 Task: Apply the theme  ""Swiss"".
Action: Mouse moved to (160, 58)
Screenshot: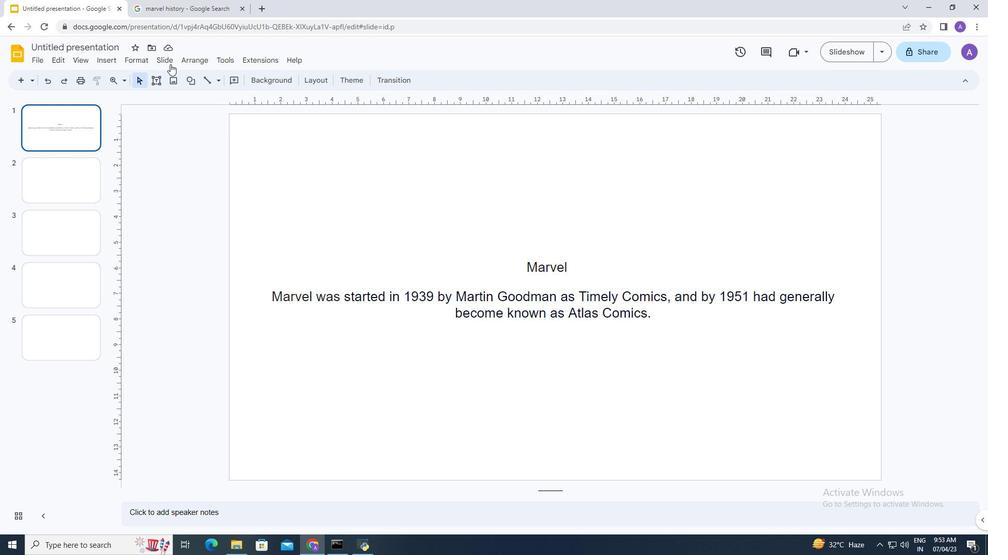 
Action: Mouse pressed left at (160, 58)
Screenshot: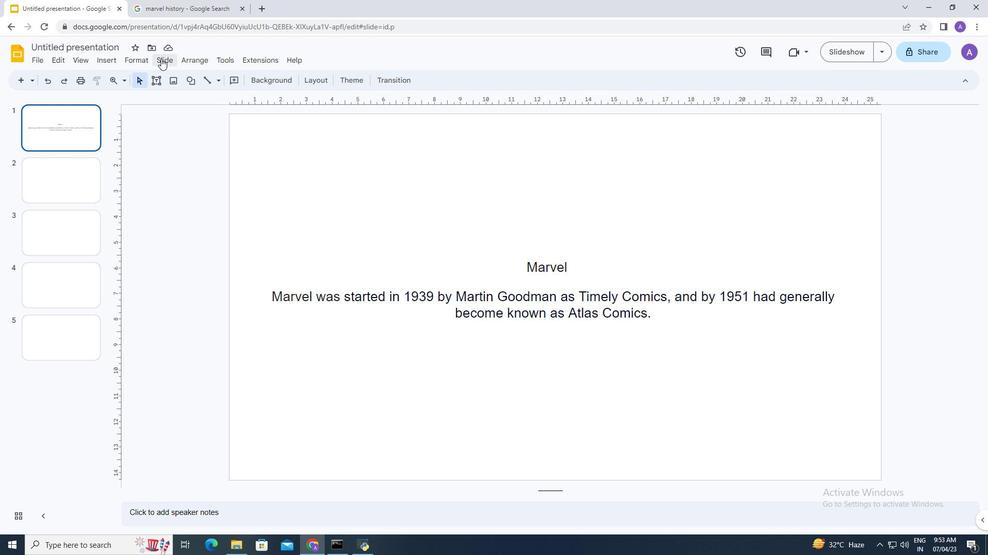 
Action: Mouse moved to (220, 241)
Screenshot: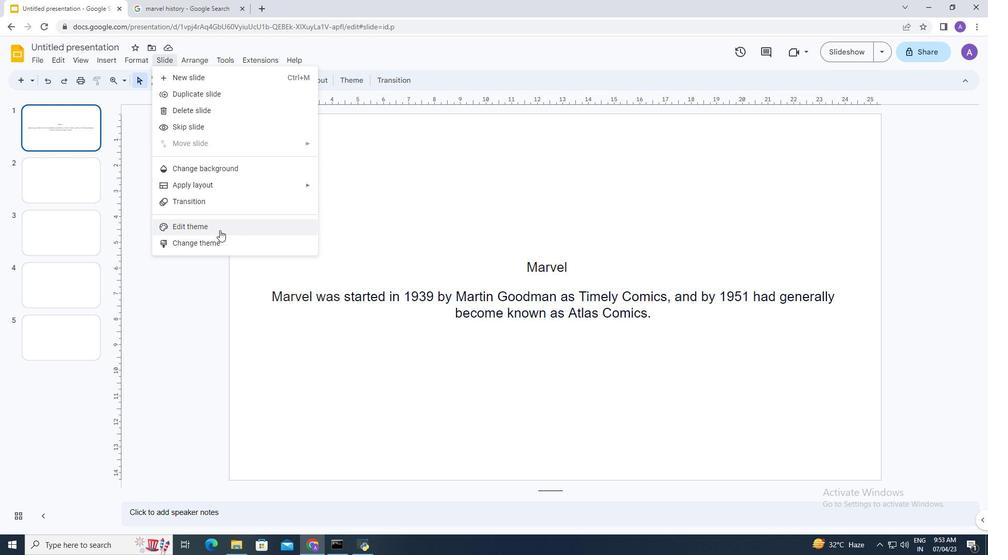 
Action: Mouse pressed left at (220, 241)
Screenshot: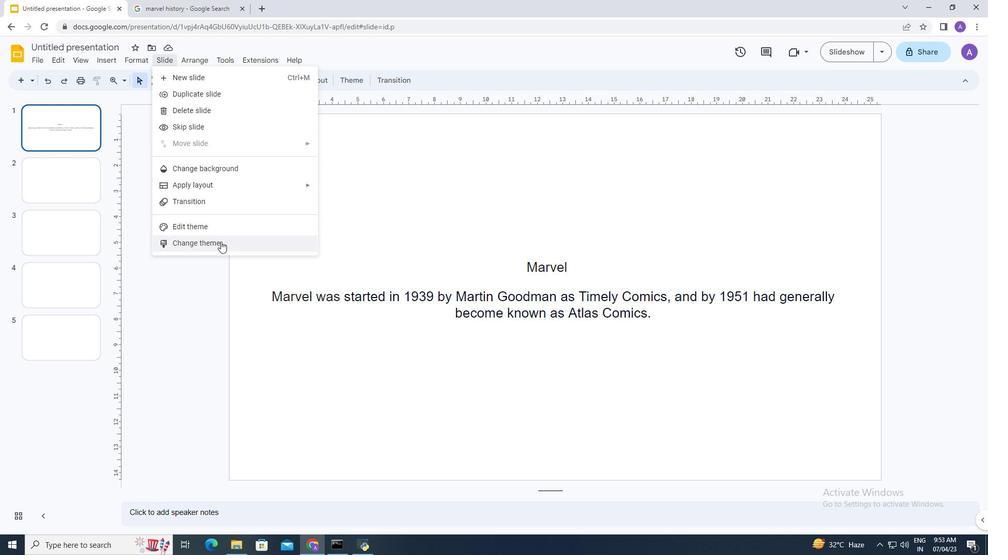 
Action: Mouse moved to (850, 270)
Screenshot: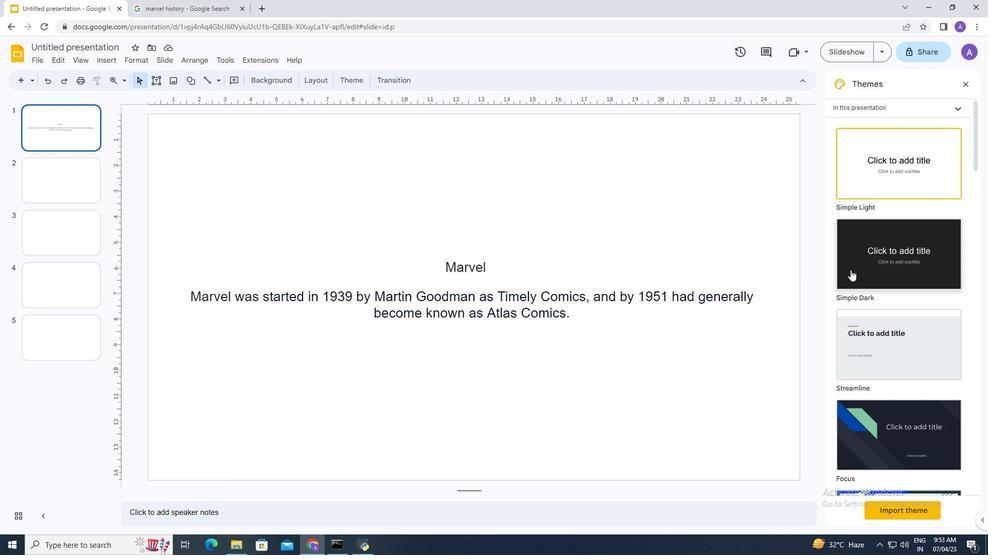 
Action: Mouse scrolled (850, 269) with delta (0, 0)
Screenshot: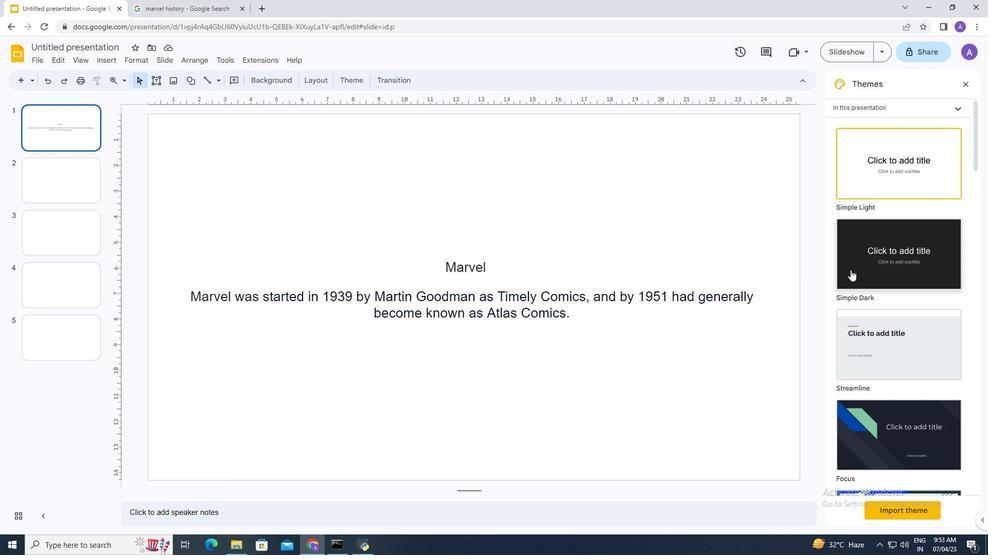 
Action: Mouse moved to (851, 270)
Screenshot: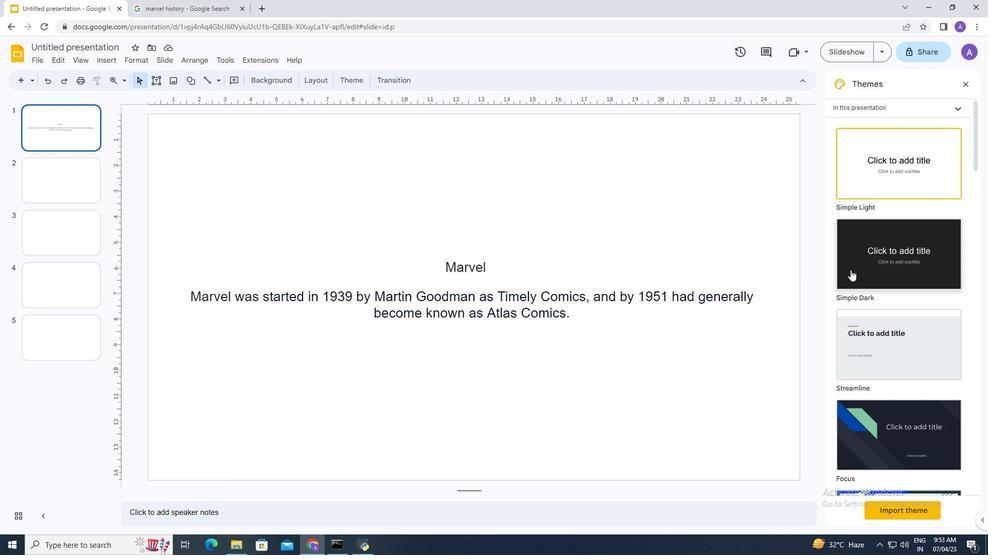 
Action: Mouse scrolled (851, 269) with delta (0, 0)
Screenshot: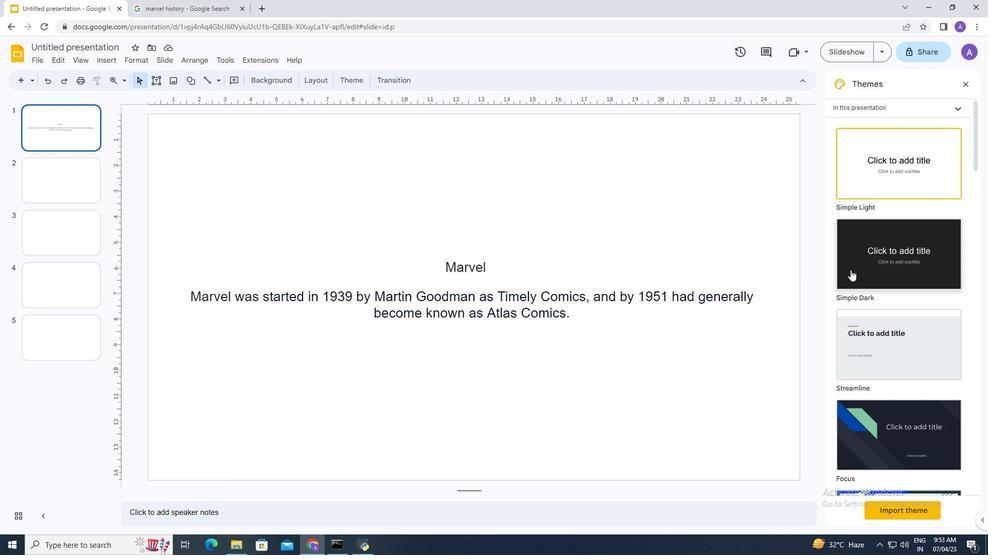 
Action: Mouse scrolled (851, 269) with delta (0, 0)
Screenshot: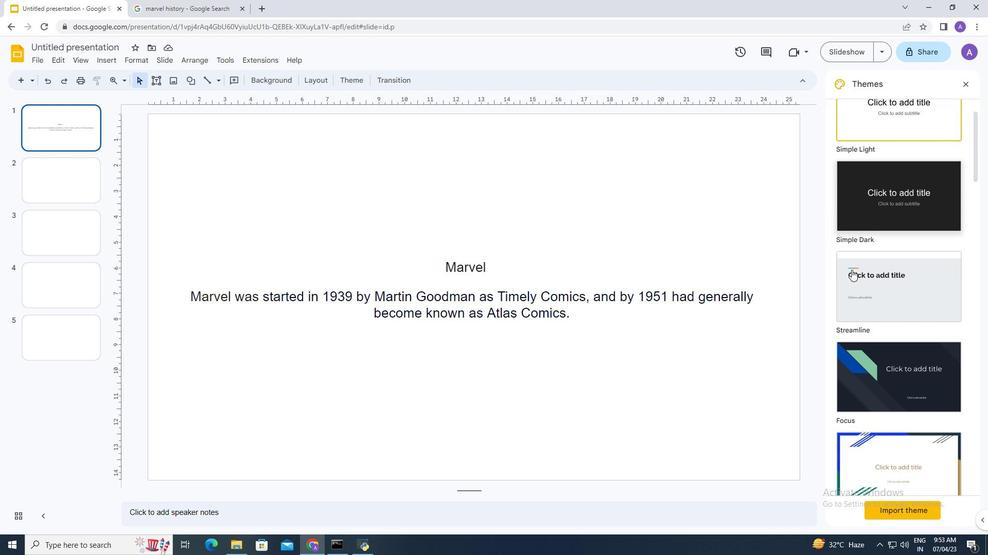 
Action: Mouse moved to (853, 271)
Screenshot: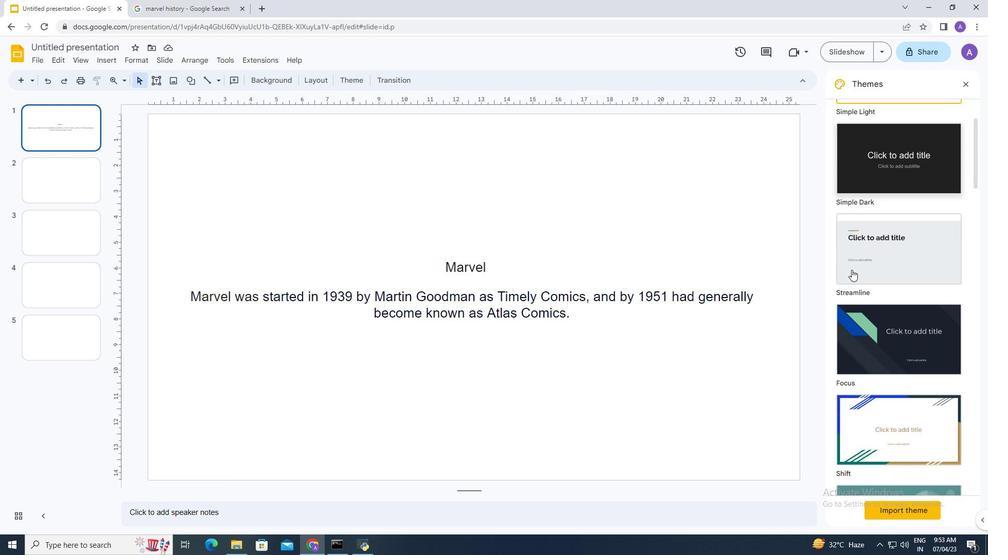 
Action: Mouse scrolled (853, 271) with delta (0, 0)
Screenshot: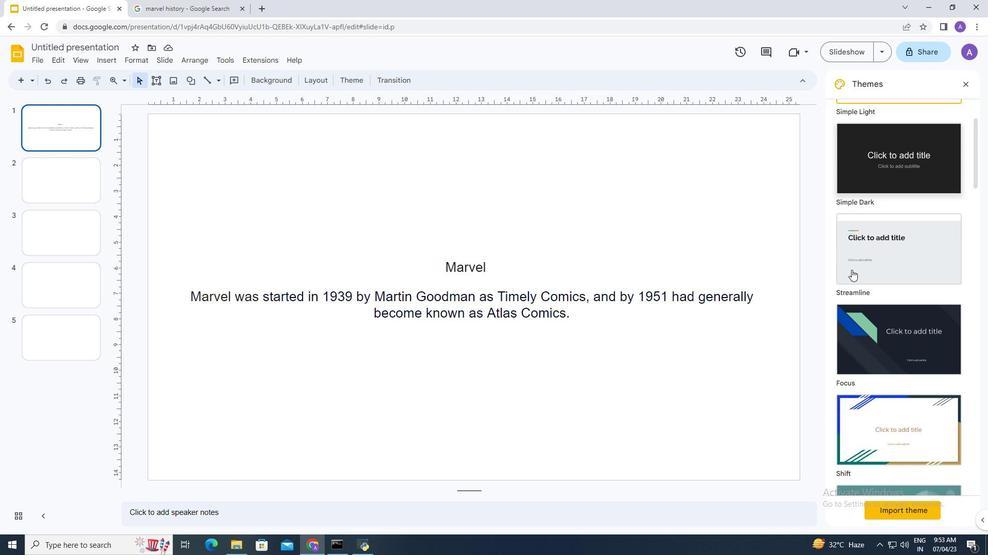 
Action: Mouse moved to (862, 283)
Screenshot: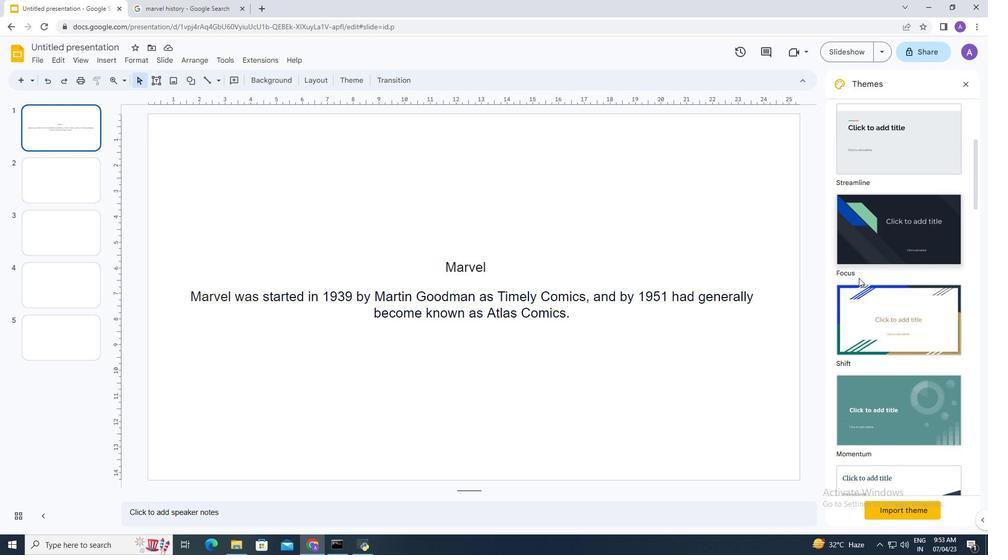 
Action: Mouse scrolled (862, 282) with delta (0, 0)
Screenshot: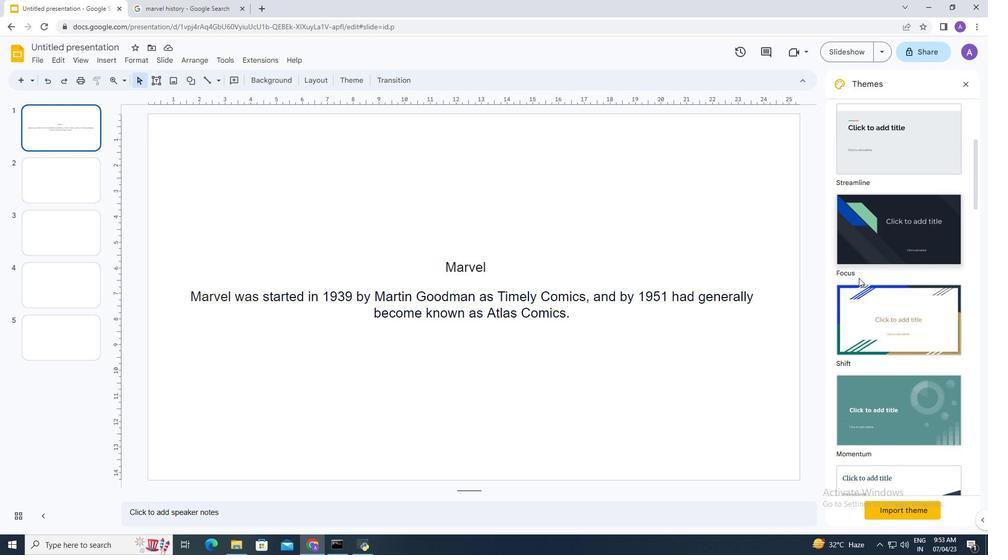 
Action: Mouse scrolled (862, 282) with delta (0, 0)
Screenshot: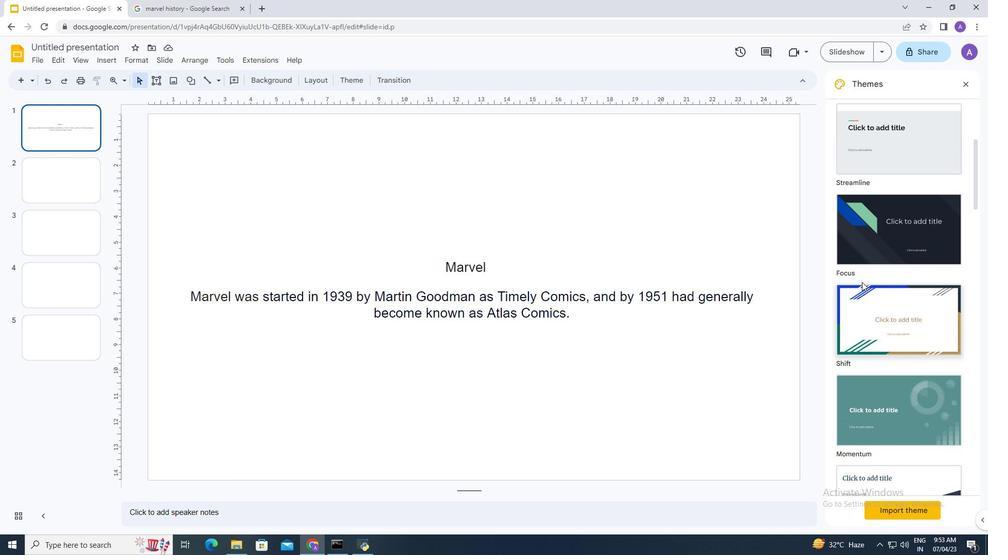
Action: Mouse scrolled (862, 282) with delta (0, 0)
Screenshot: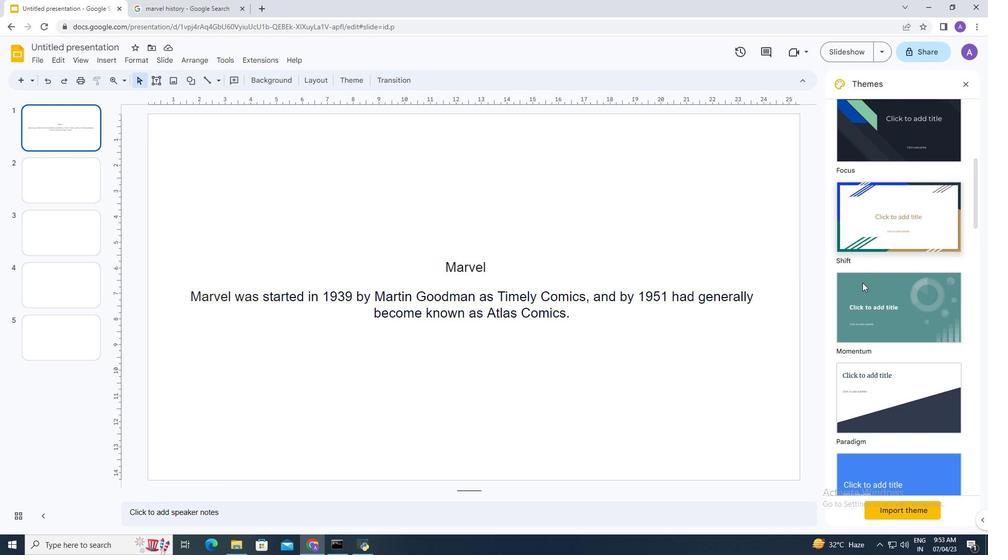 
Action: Mouse scrolled (862, 282) with delta (0, 0)
Screenshot: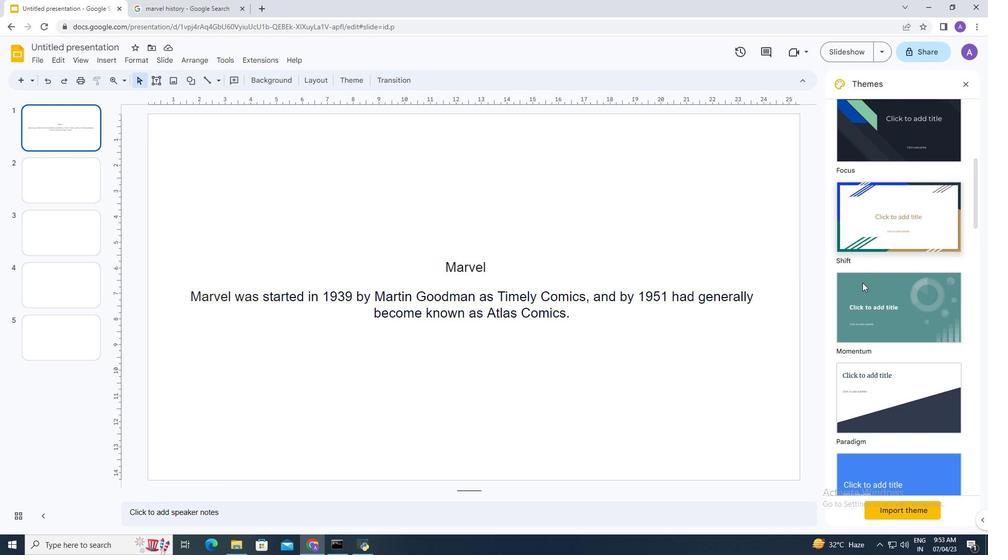 
Action: Mouse scrolled (862, 282) with delta (0, 0)
Screenshot: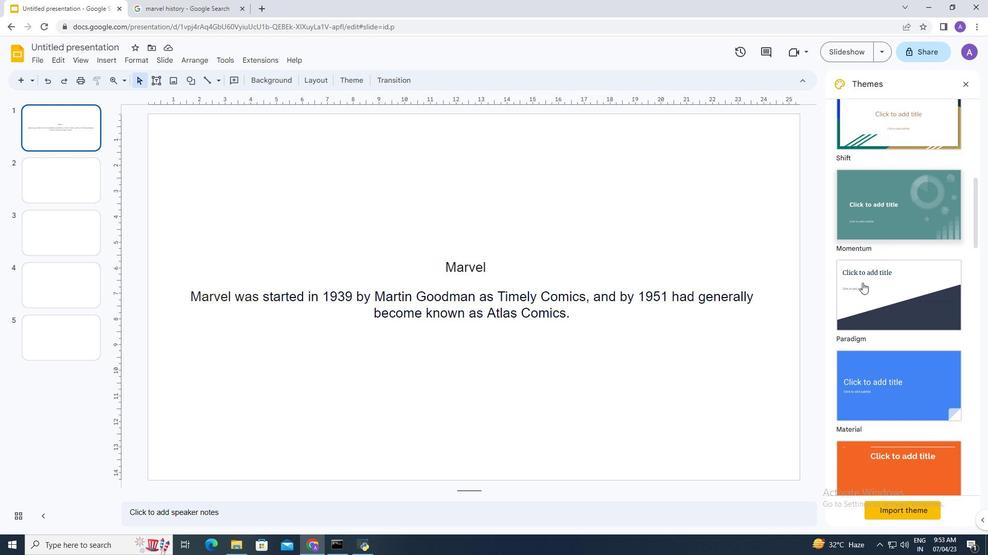 
Action: Mouse scrolled (862, 282) with delta (0, 0)
Screenshot: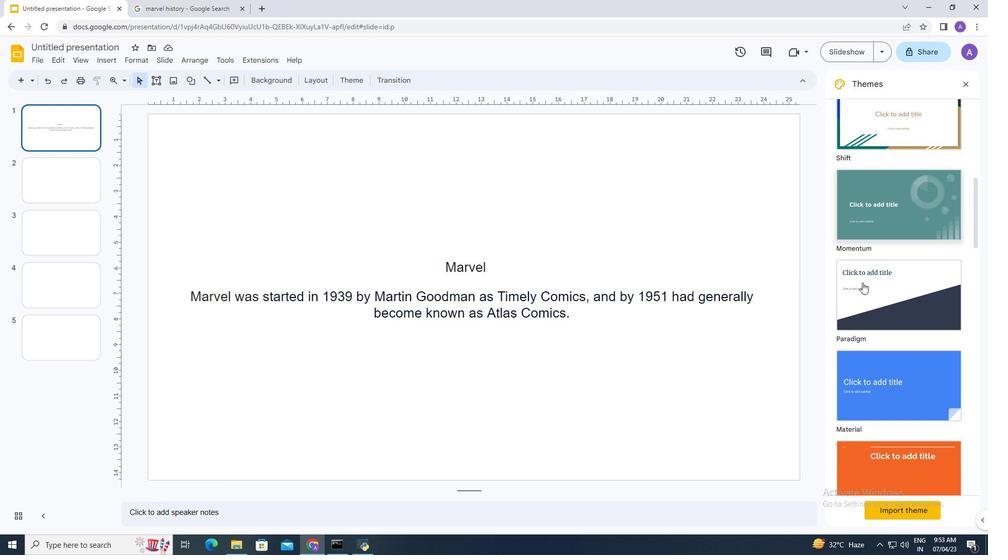 
Action: Mouse scrolled (862, 282) with delta (0, 0)
Screenshot: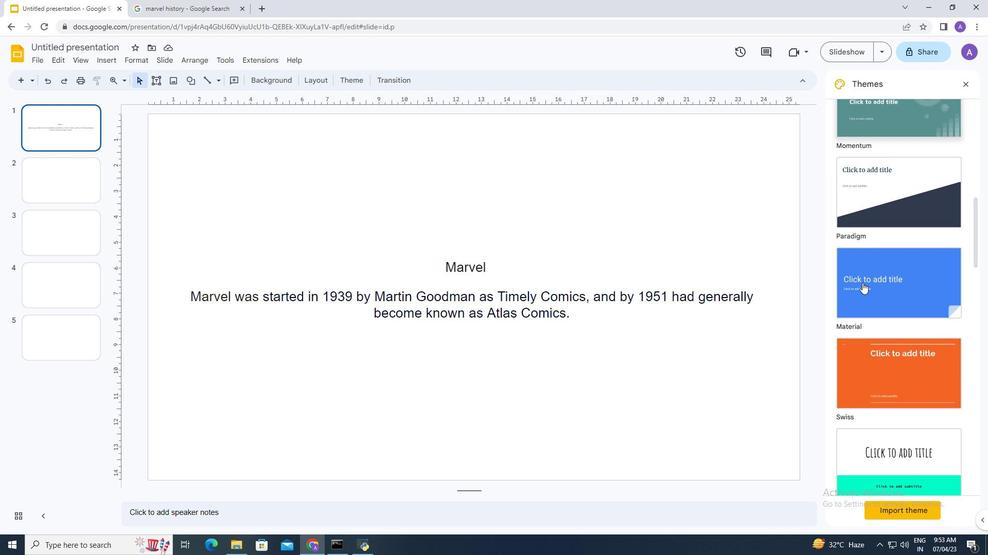 
Action: Mouse moved to (877, 320)
Screenshot: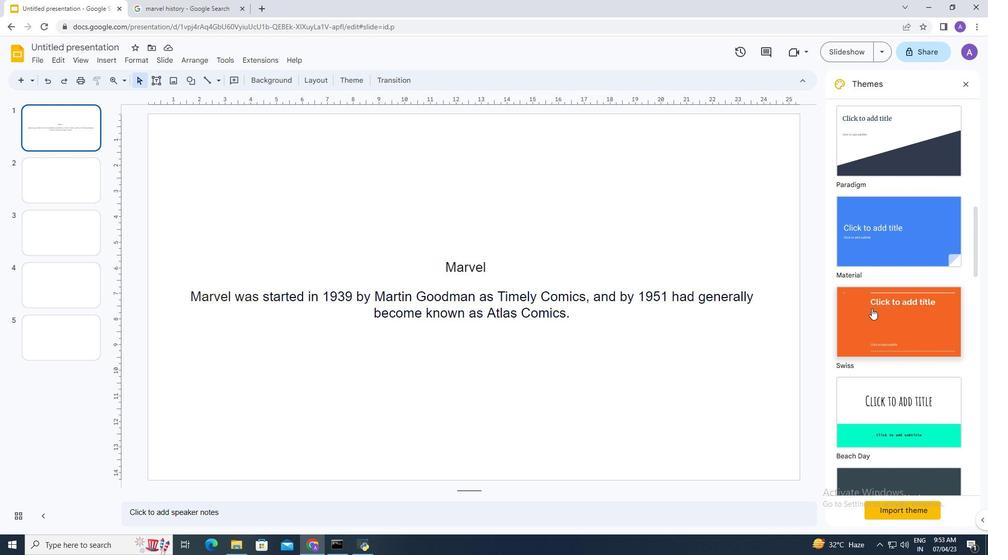 
Action: Mouse pressed left at (877, 320)
Screenshot: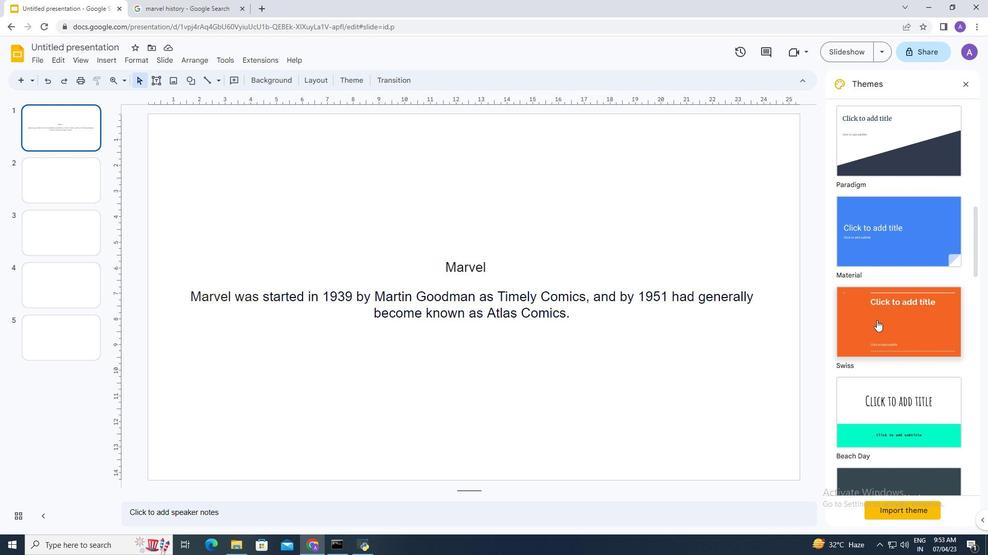 
Action: Mouse moved to (631, 223)
Screenshot: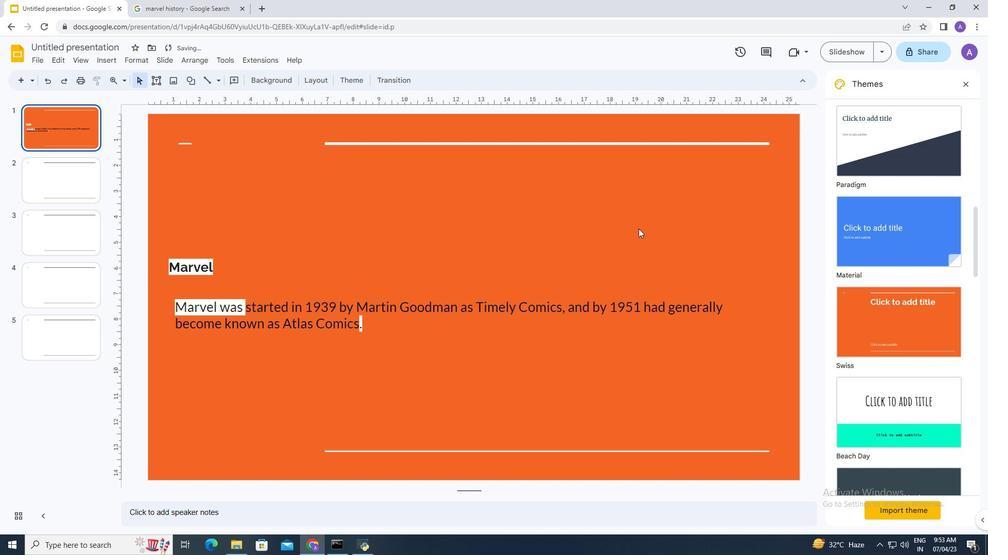 
